 Task: Create Card Sales Call Scheduling in Board Data Analysis to Workspace Content Marketing. Create Card Compliance Review in Board IT Infrastructure Management to Workspace Content Marketing. Create Card Sales Call Preparation in Board Social Media Community Building and Engagement to Workspace Content Marketing
Action: Mouse moved to (91, 326)
Screenshot: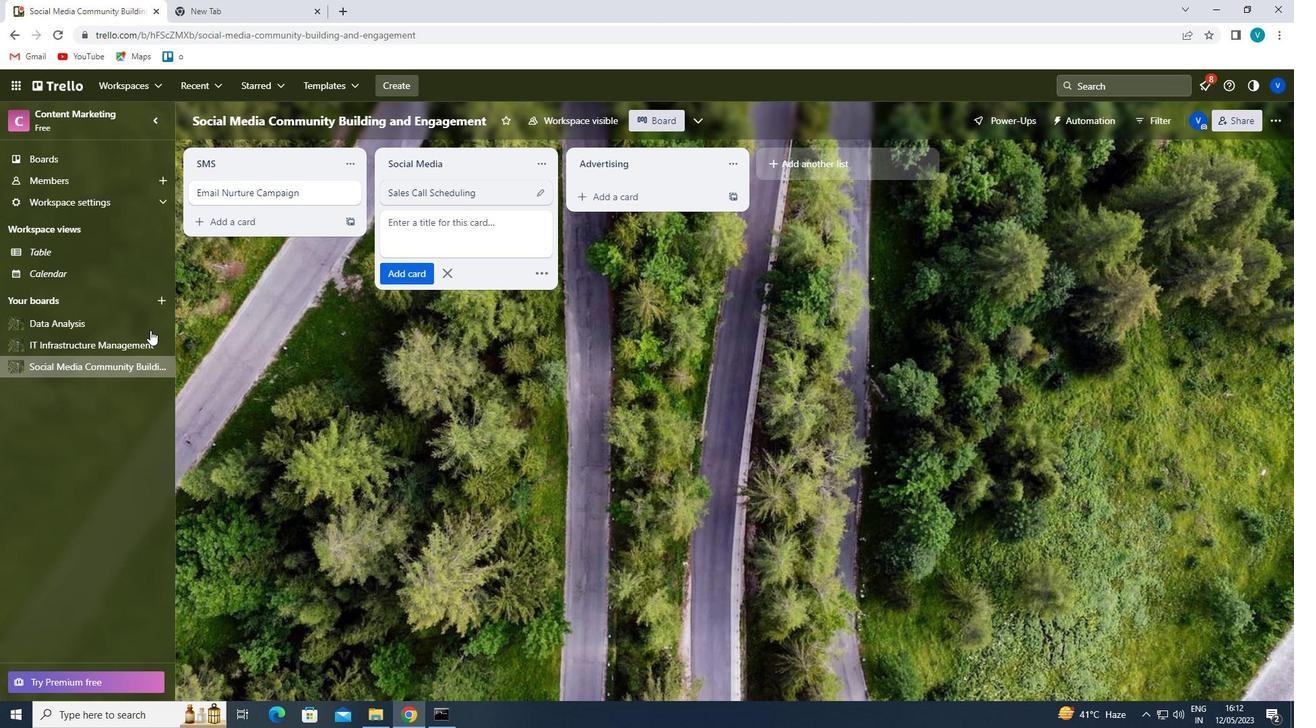 
Action: Mouse pressed left at (91, 326)
Screenshot: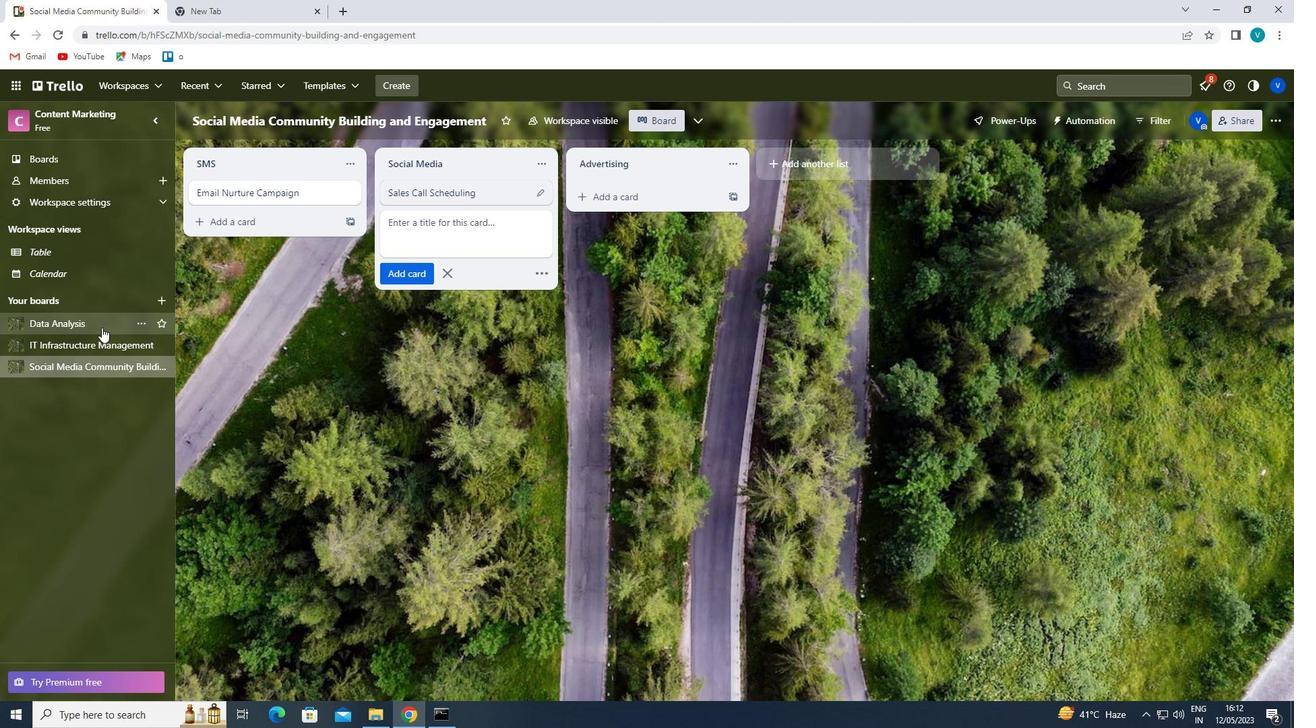 
Action: Mouse moved to (613, 188)
Screenshot: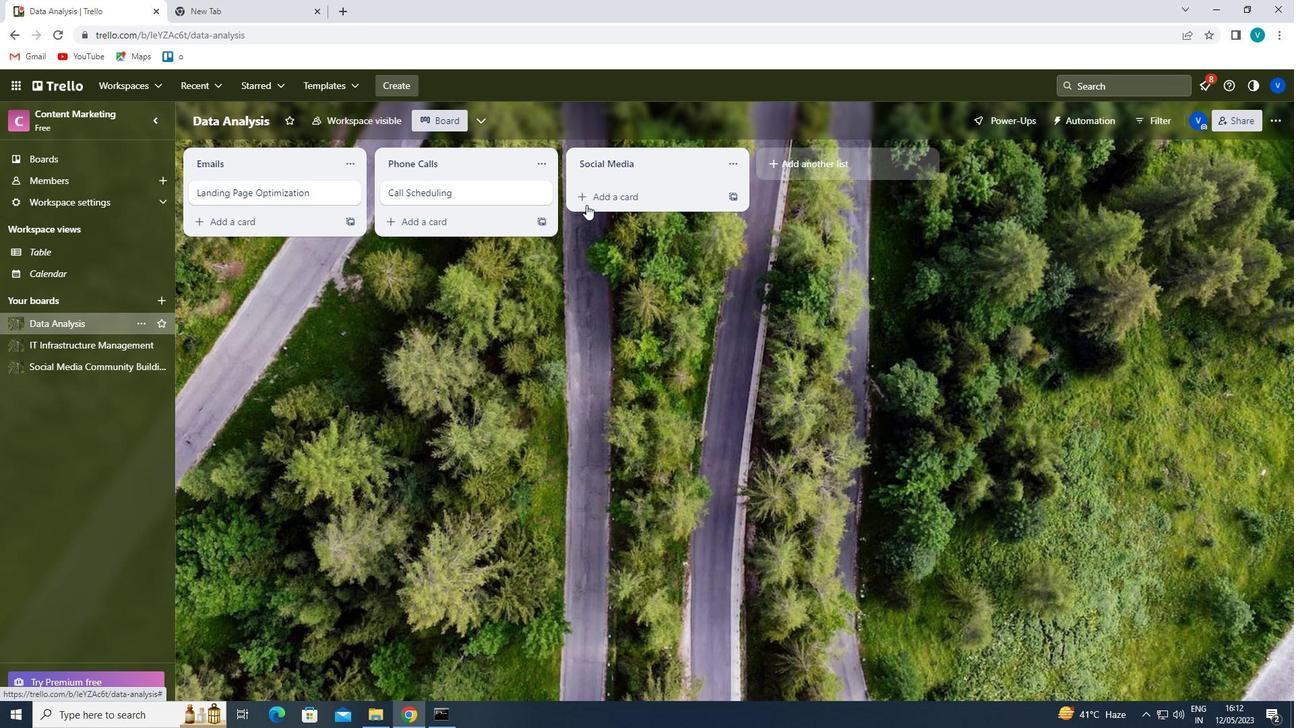 
Action: Mouse pressed left at (613, 188)
Screenshot: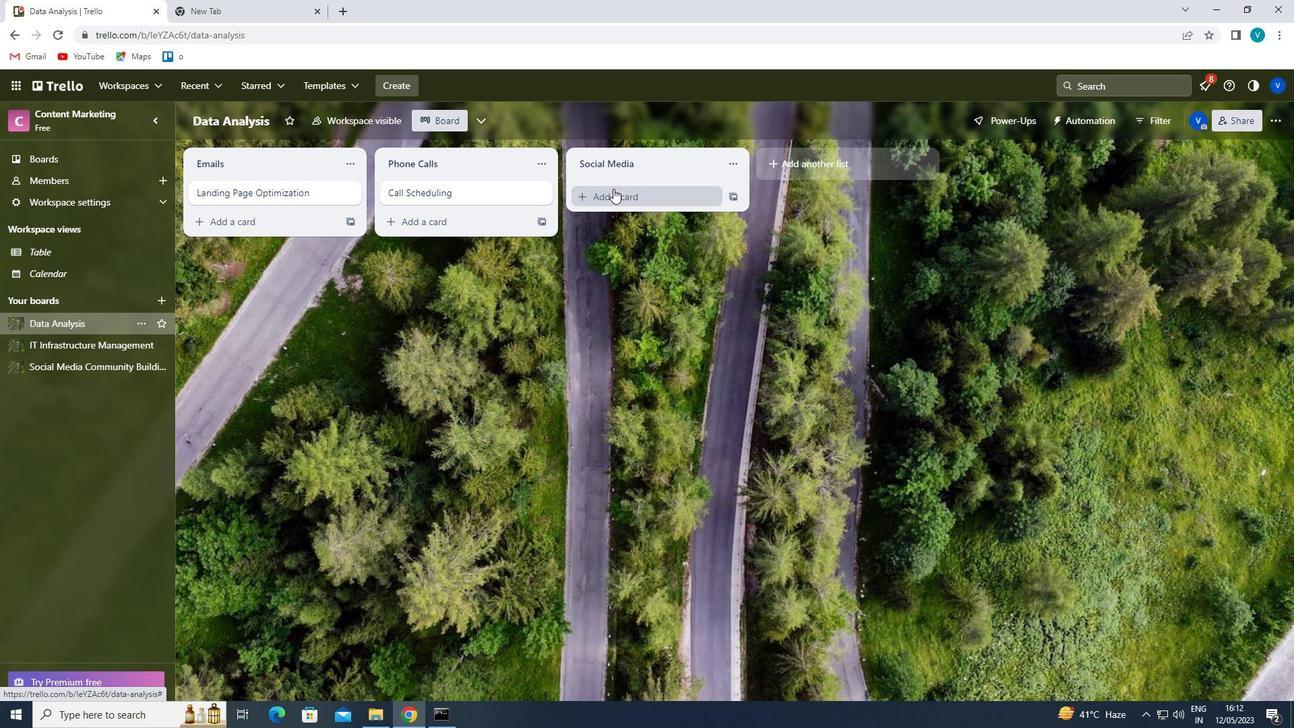 
Action: Key pressed <Key.shift>SALES<Key.space><Key.shift>CALL<Key.space><Key.shift>SCHEDULING<Key.enter>
Screenshot: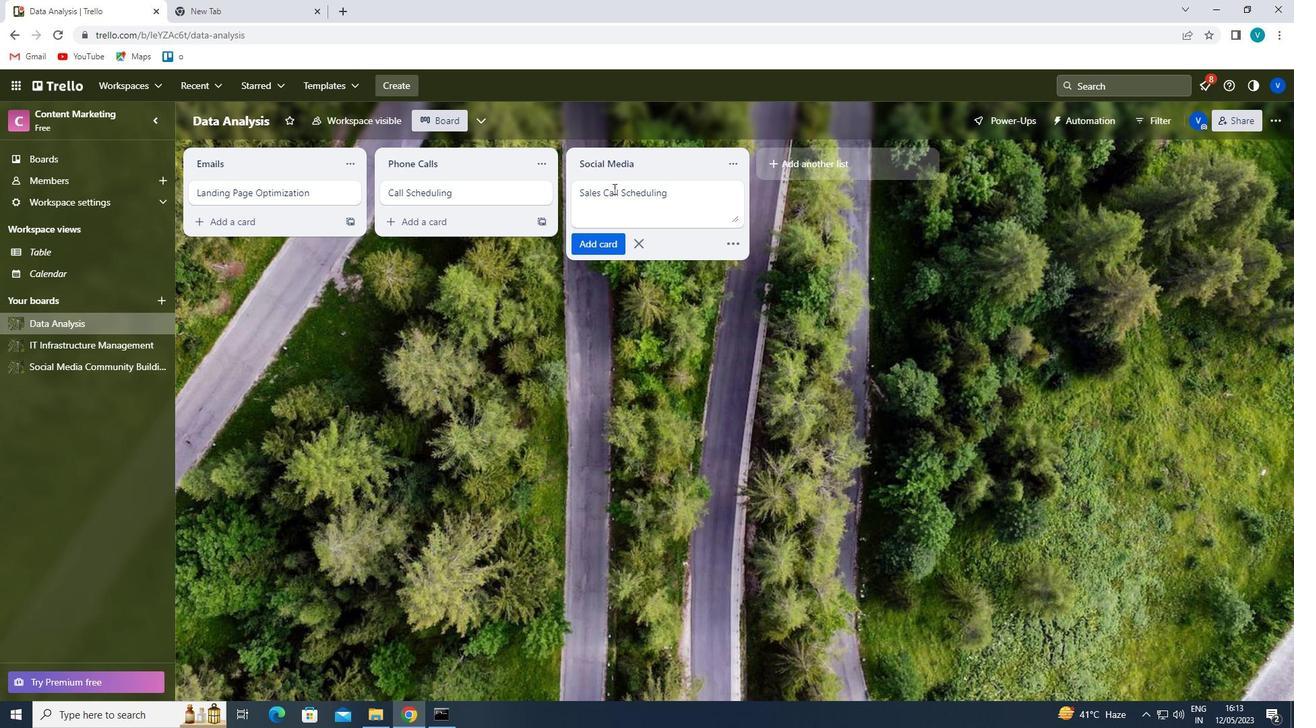 
Action: Mouse moved to (80, 345)
Screenshot: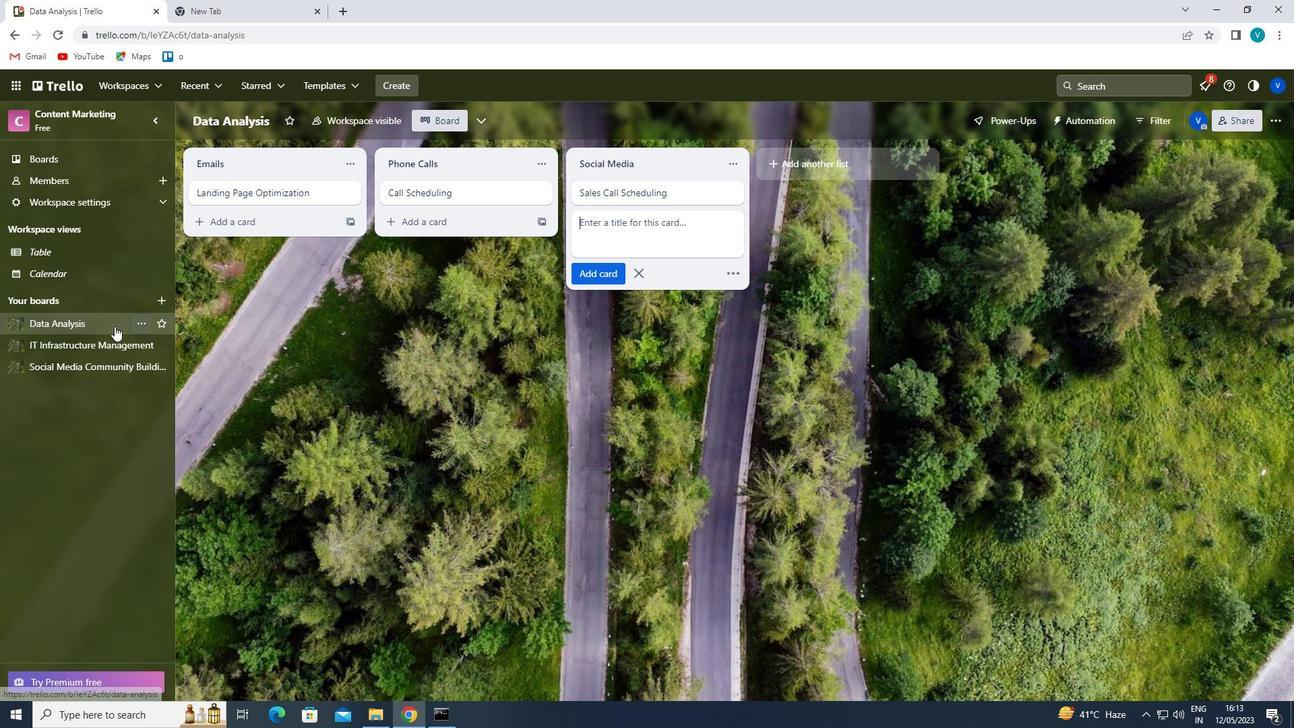 
Action: Mouse pressed left at (80, 345)
Screenshot: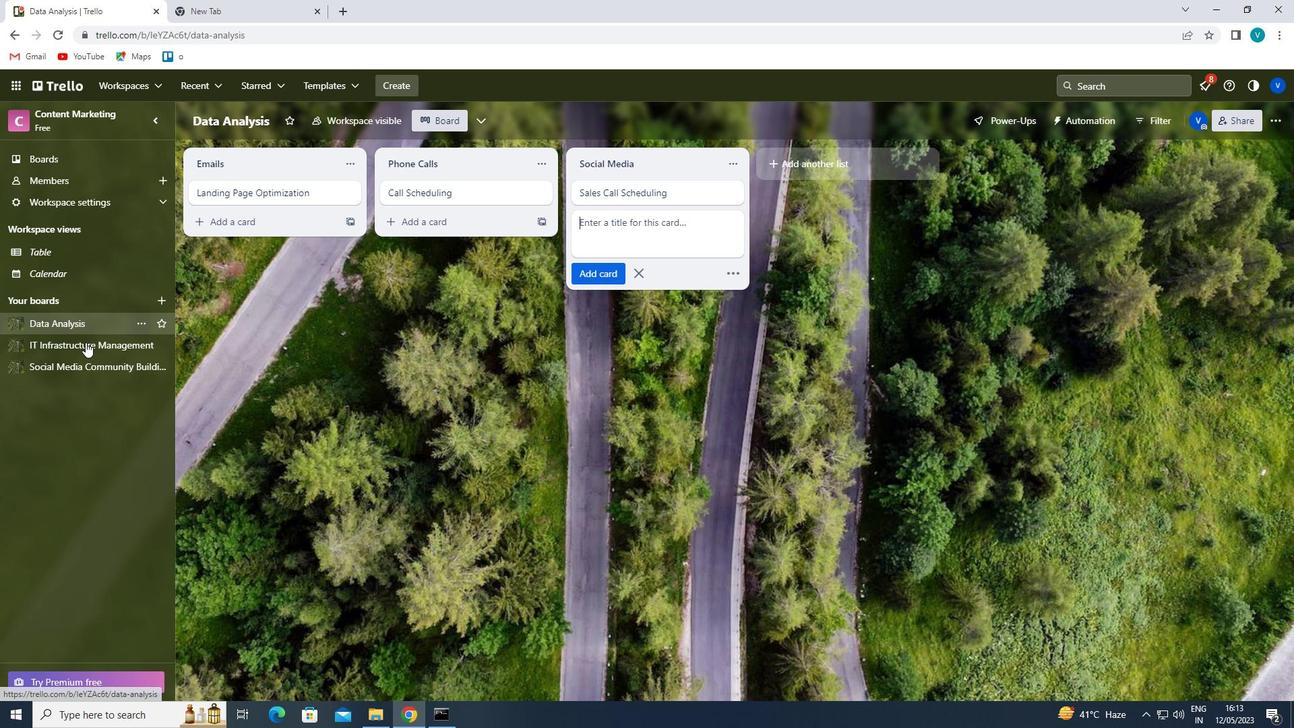 
Action: Mouse moved to (613, 201)
Screenshot: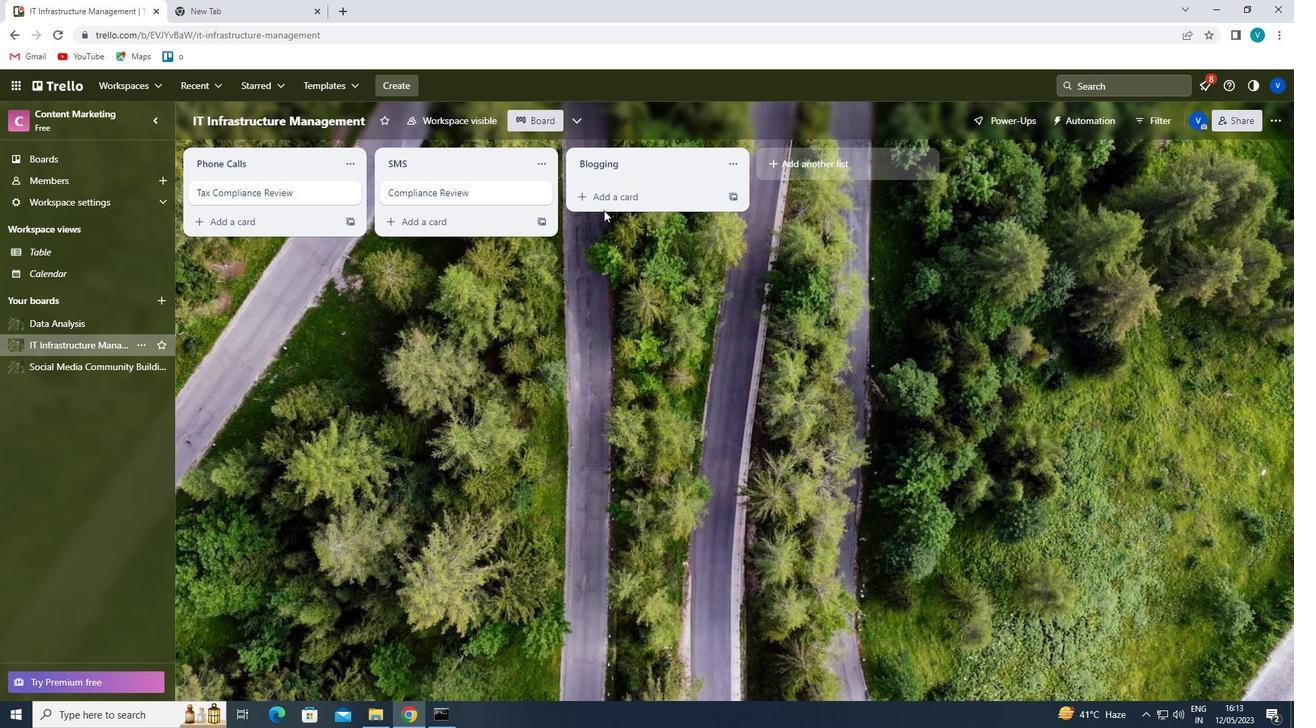 
Action: Mouse pressed left at (613, 201)
Screenshot: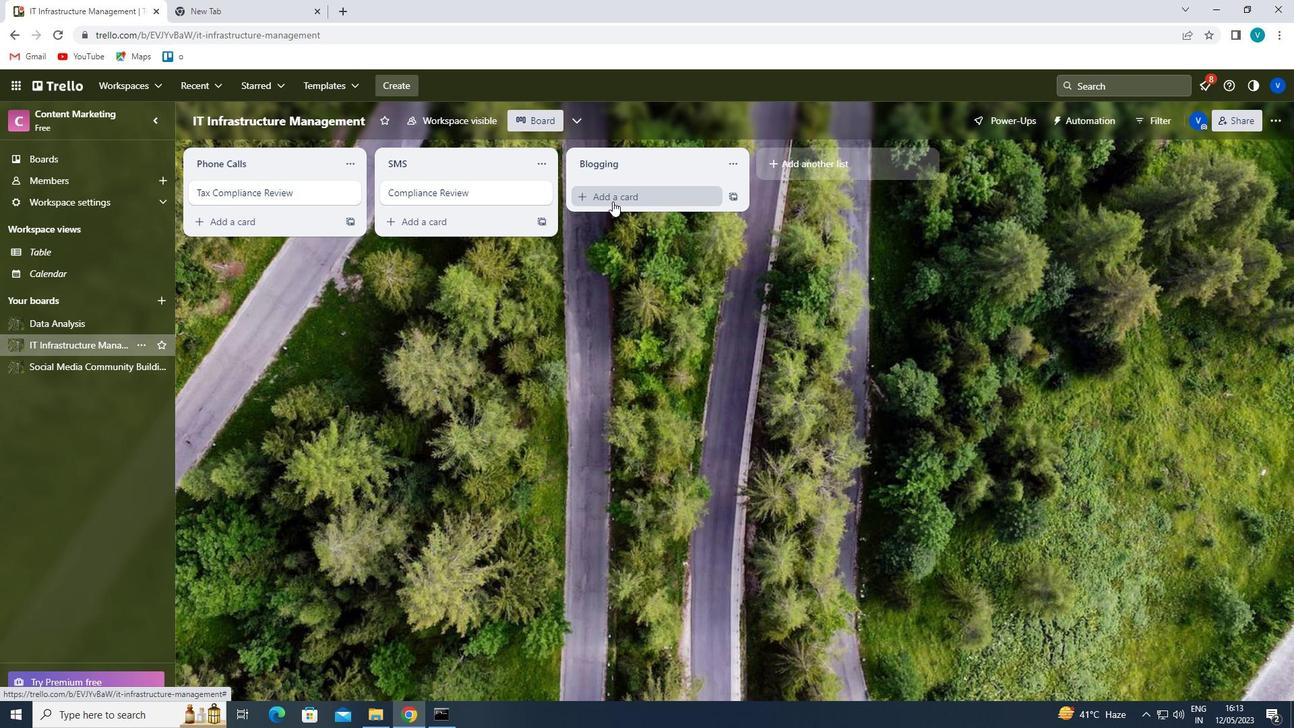 
Action: Key pressed <Key.shift>COMPLIANCE<Key.space><Key.shift>REVIEW<Key.enter>
Screenshot: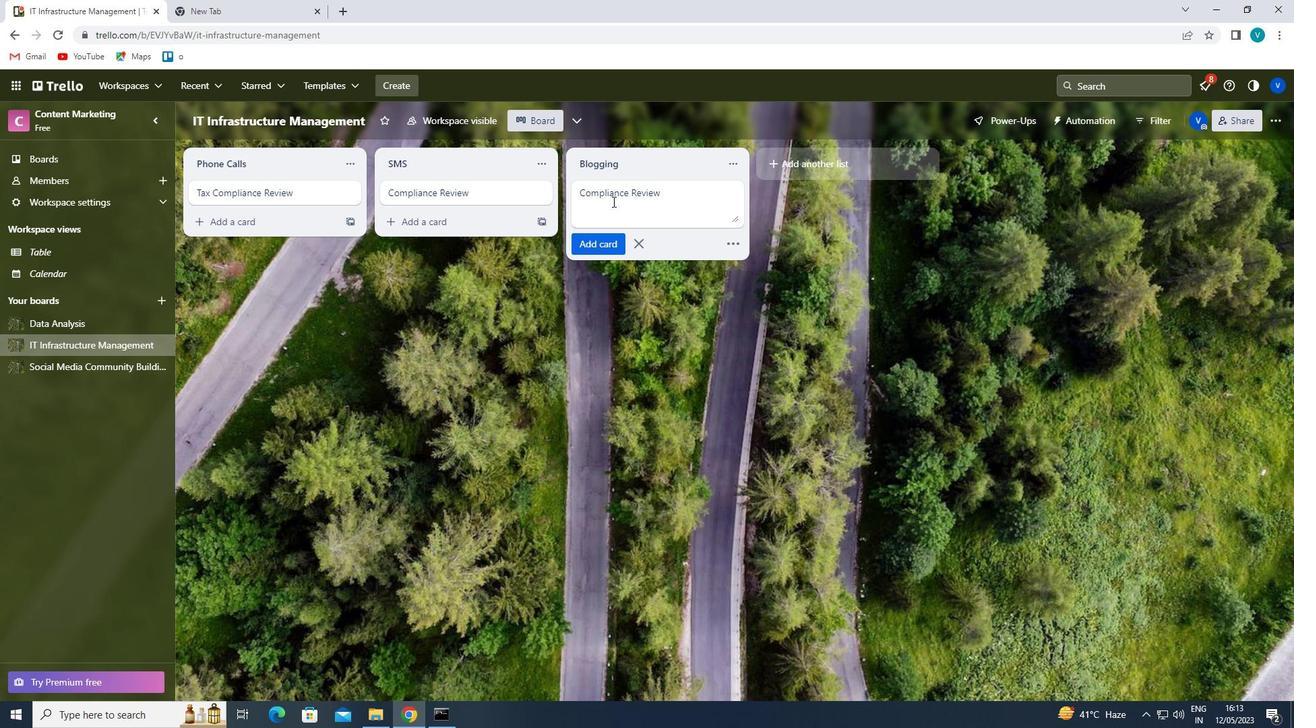 
Action: Mouse moved to (86, 370)
Screenshot: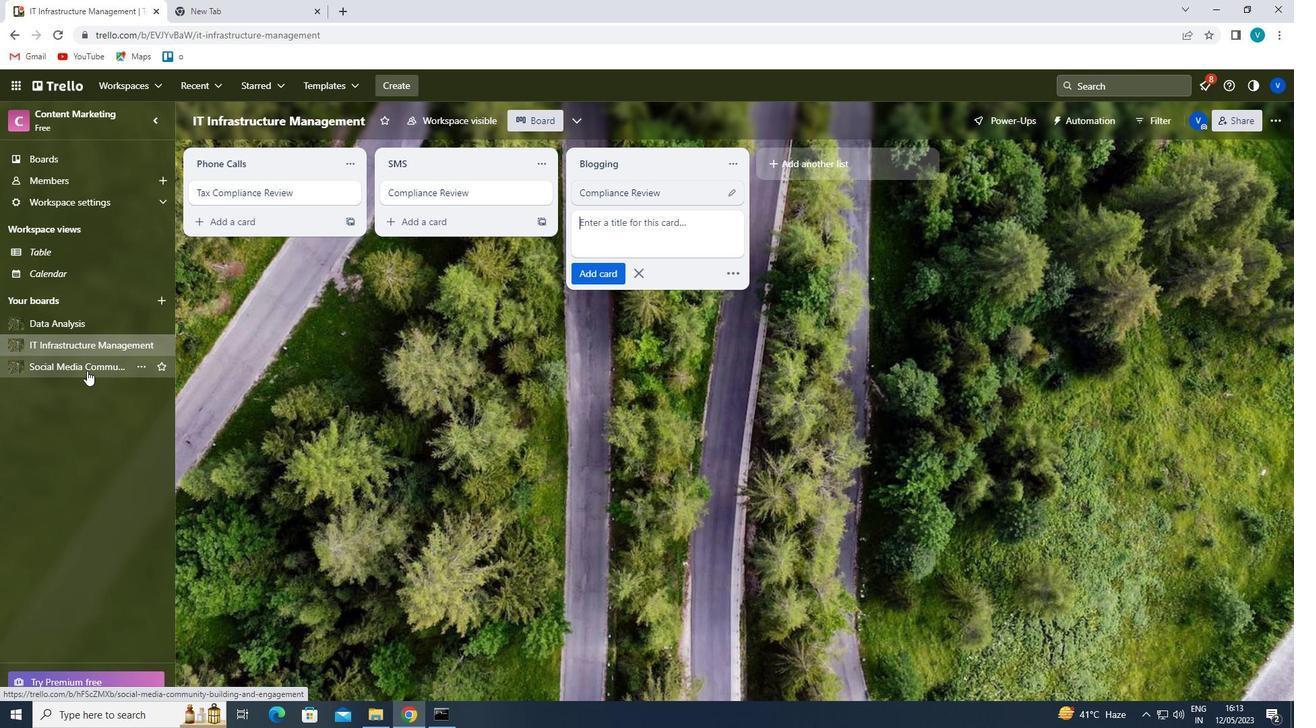 
Action: Mouse pressed left at (86, 370)
Screenshot: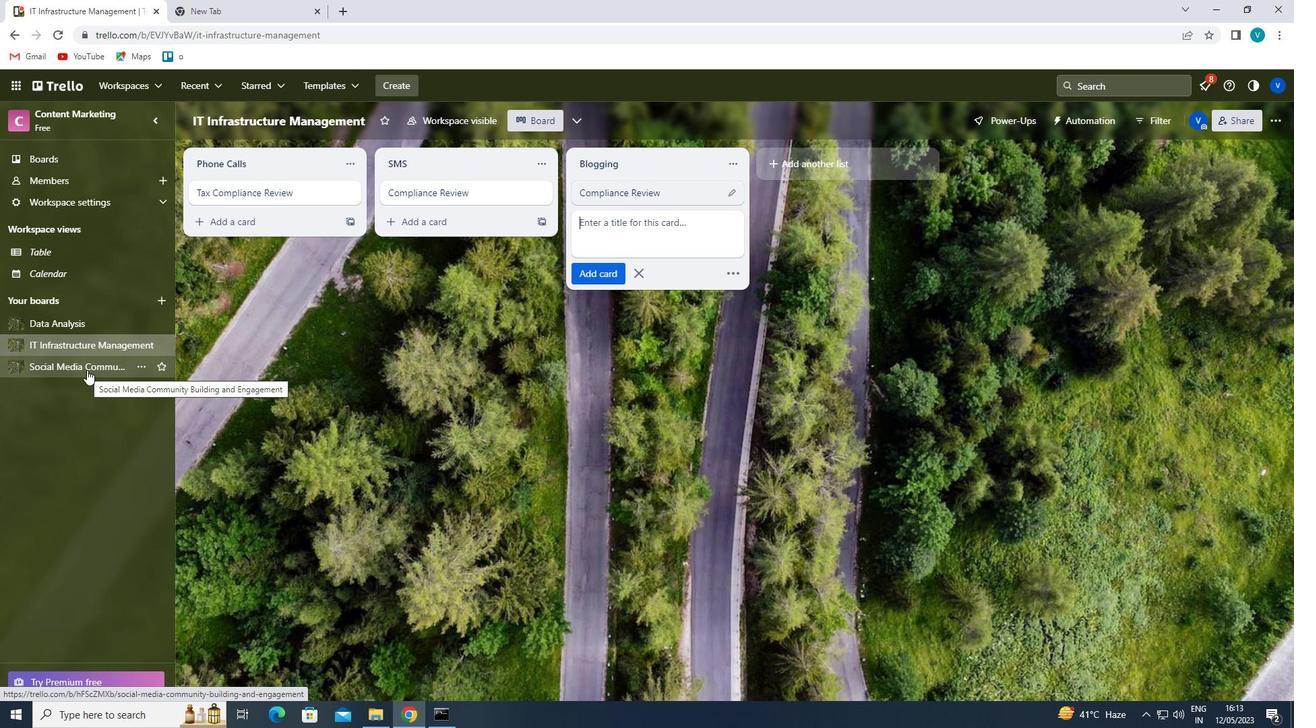 
Action: Mouse moved to (637, 192)
Screenshot: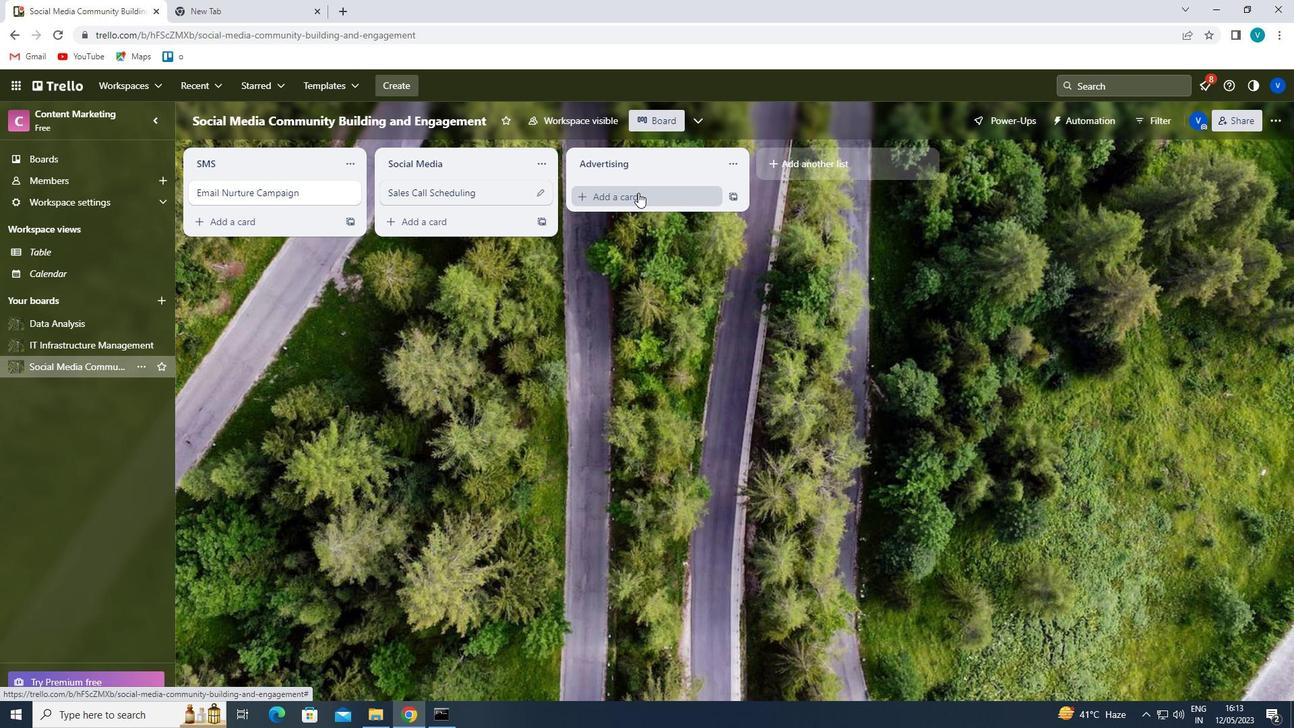 
Action: Mouse pressed left at (637, 192)
Screenshot: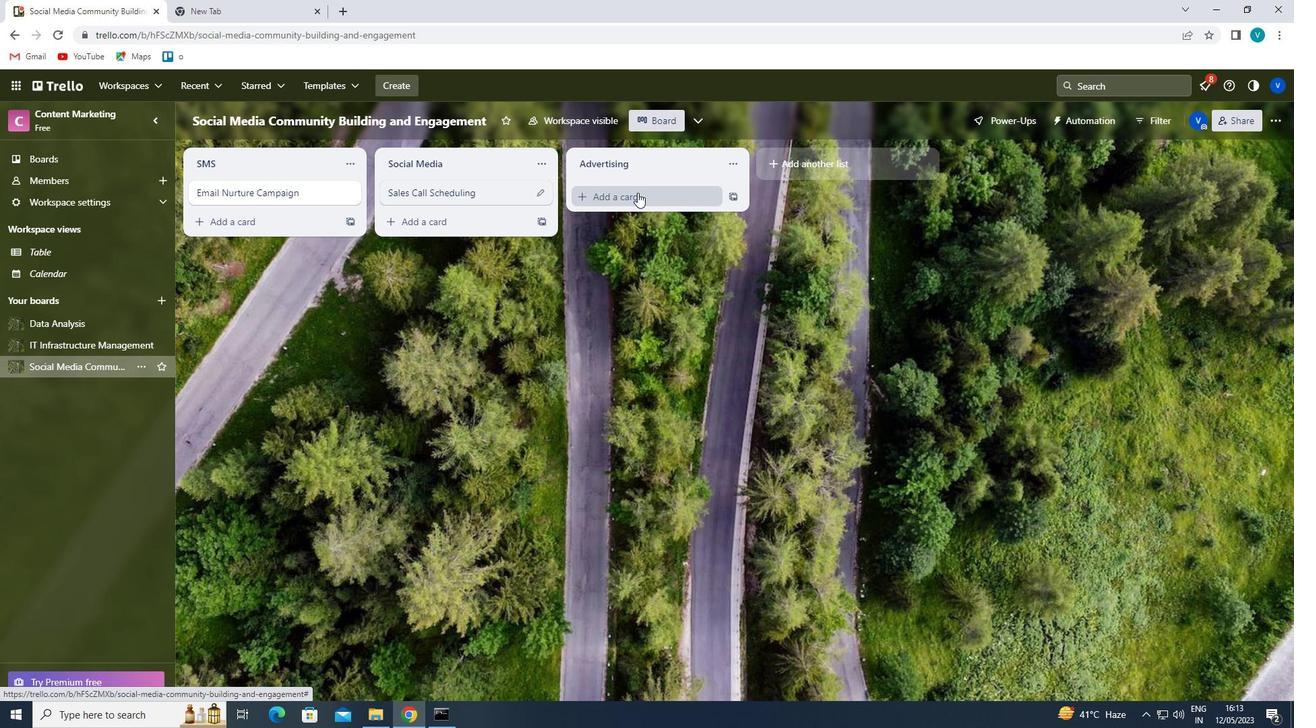 
Action: Key pressed <Key.shift>SALES<Key.space><Key.shift>CALL<Key.space><Key.shift>PREPRATION
Screenshot: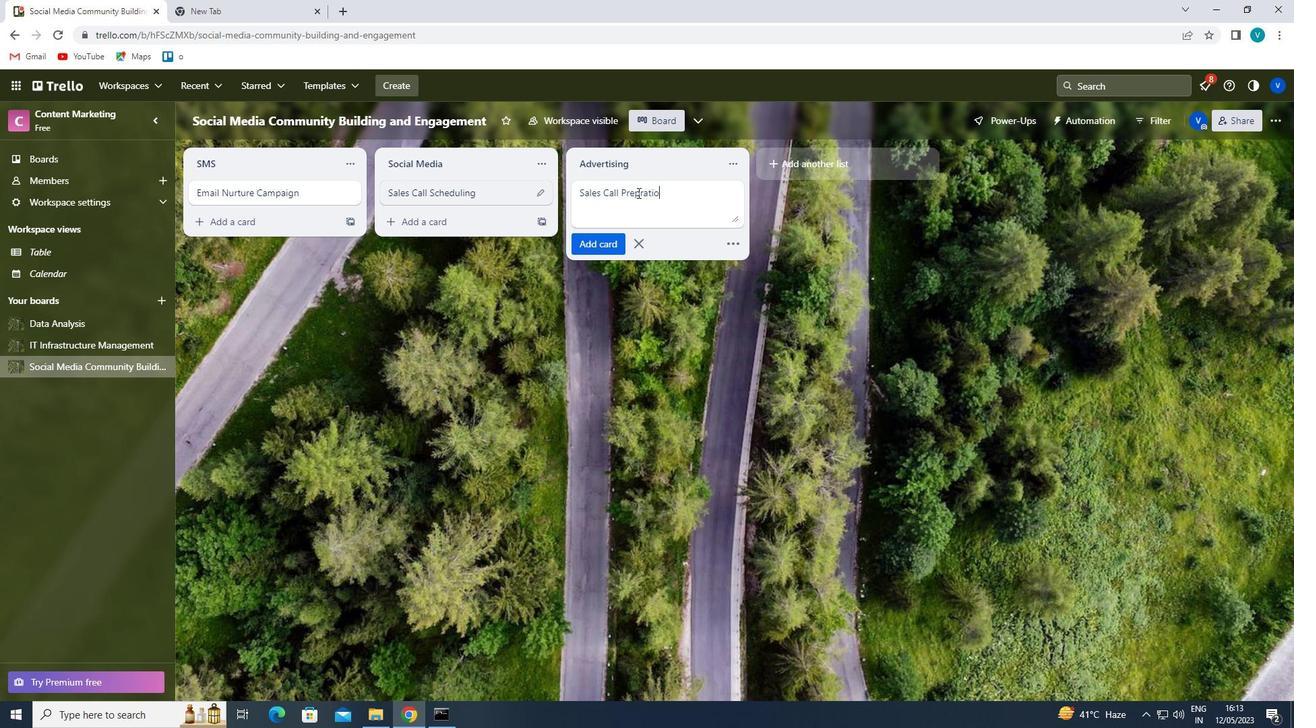 
Action: Mouse moved to (640, 191)
Screenshot: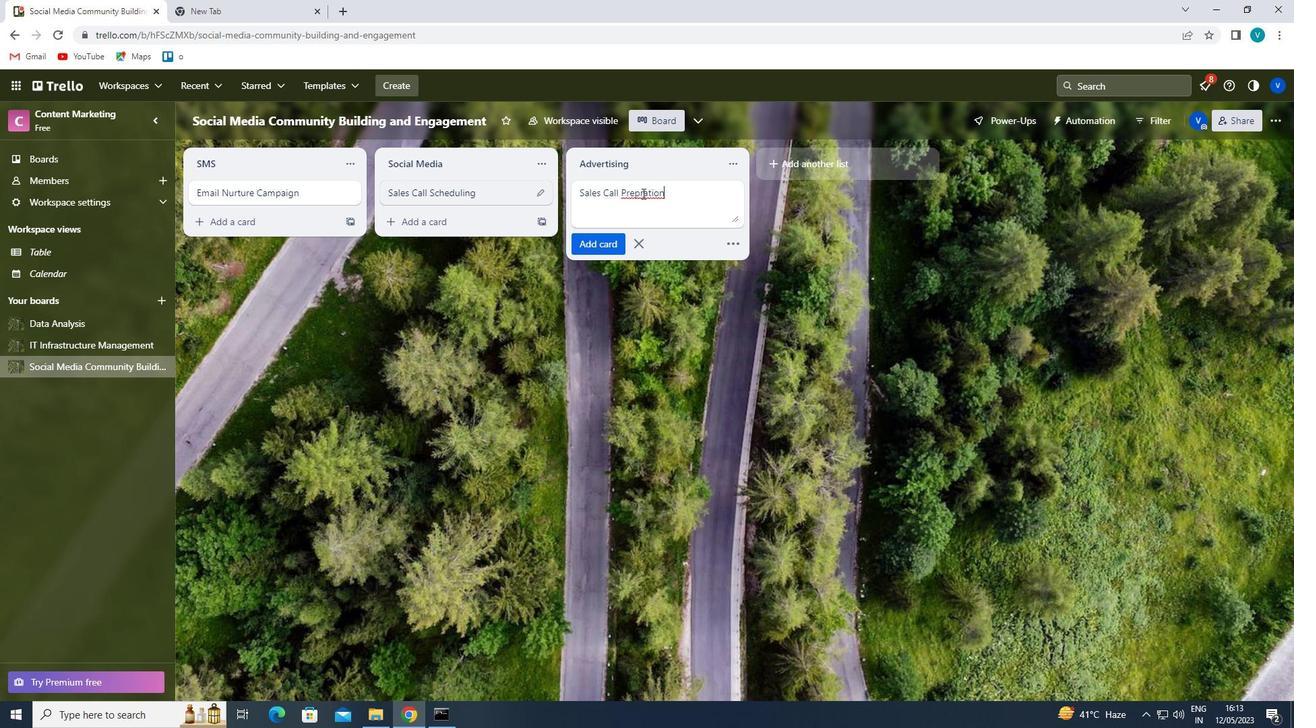 
Action: Mouse pressed left at (640, 191)
Screenshot: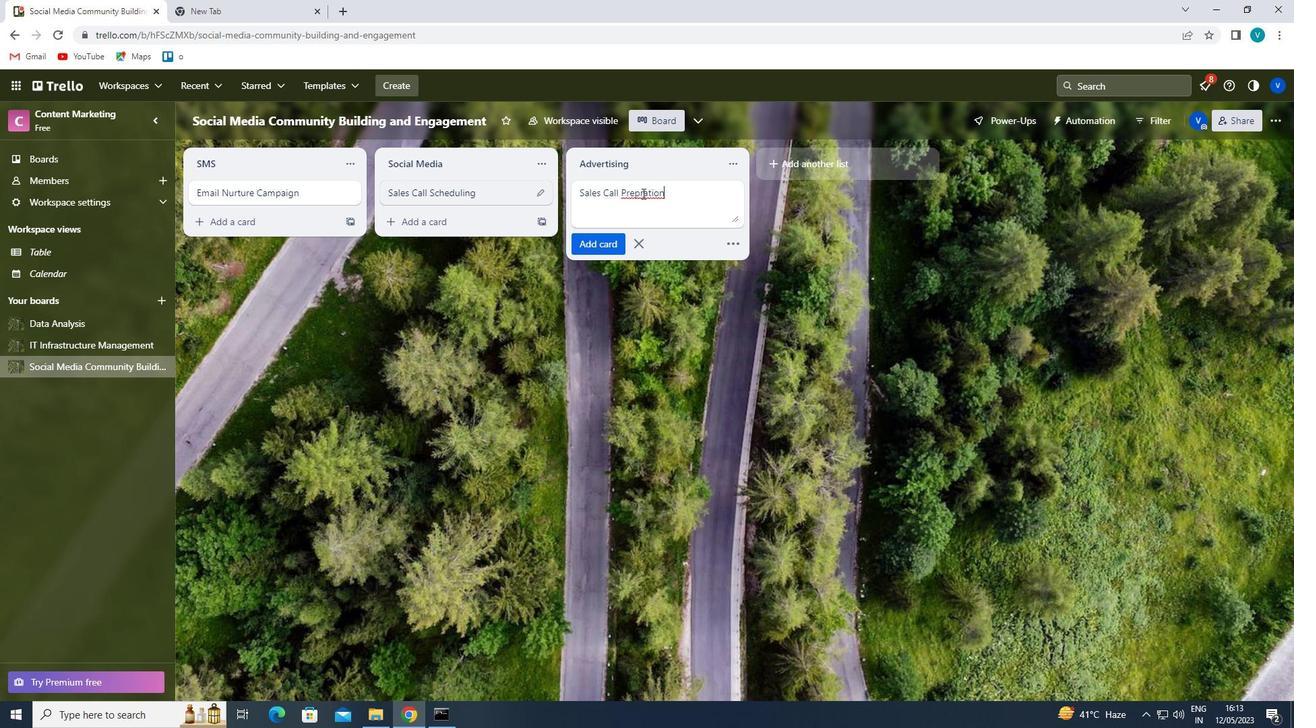 
Action: Mouse moved to (650, 258)
Screenshot: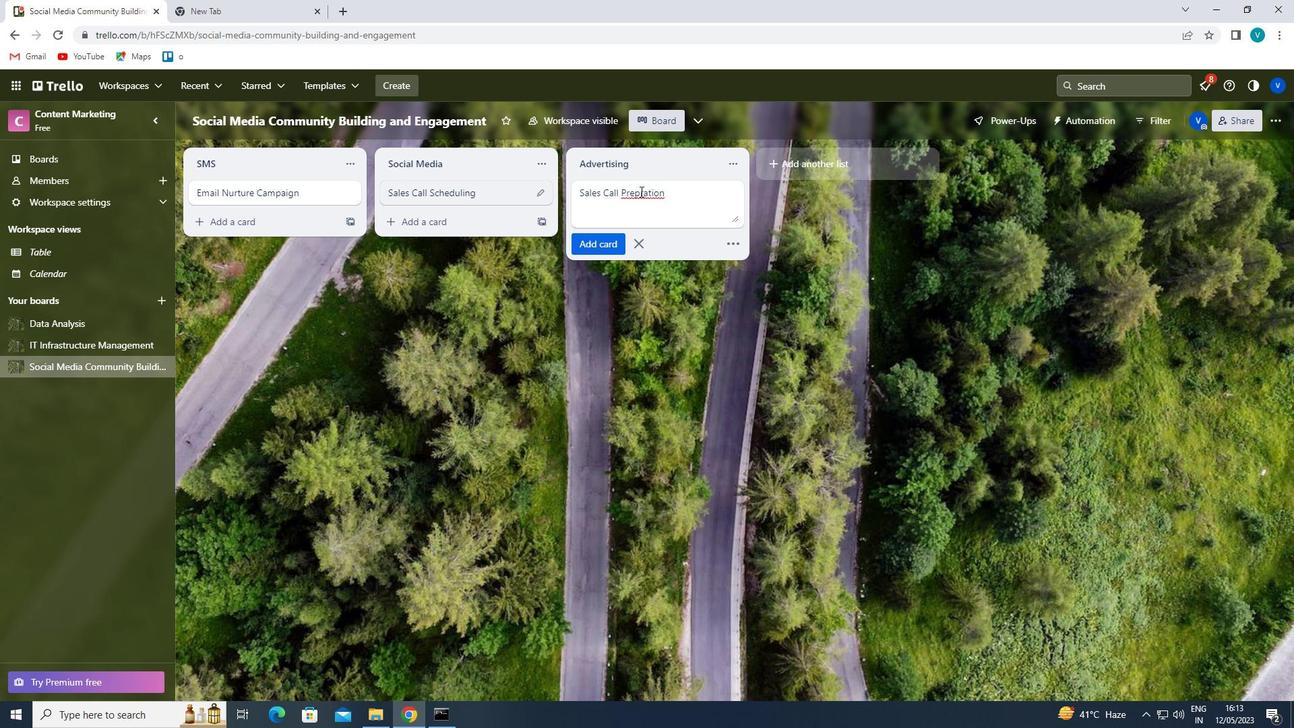 
Action: Key pressed A
Screenshot: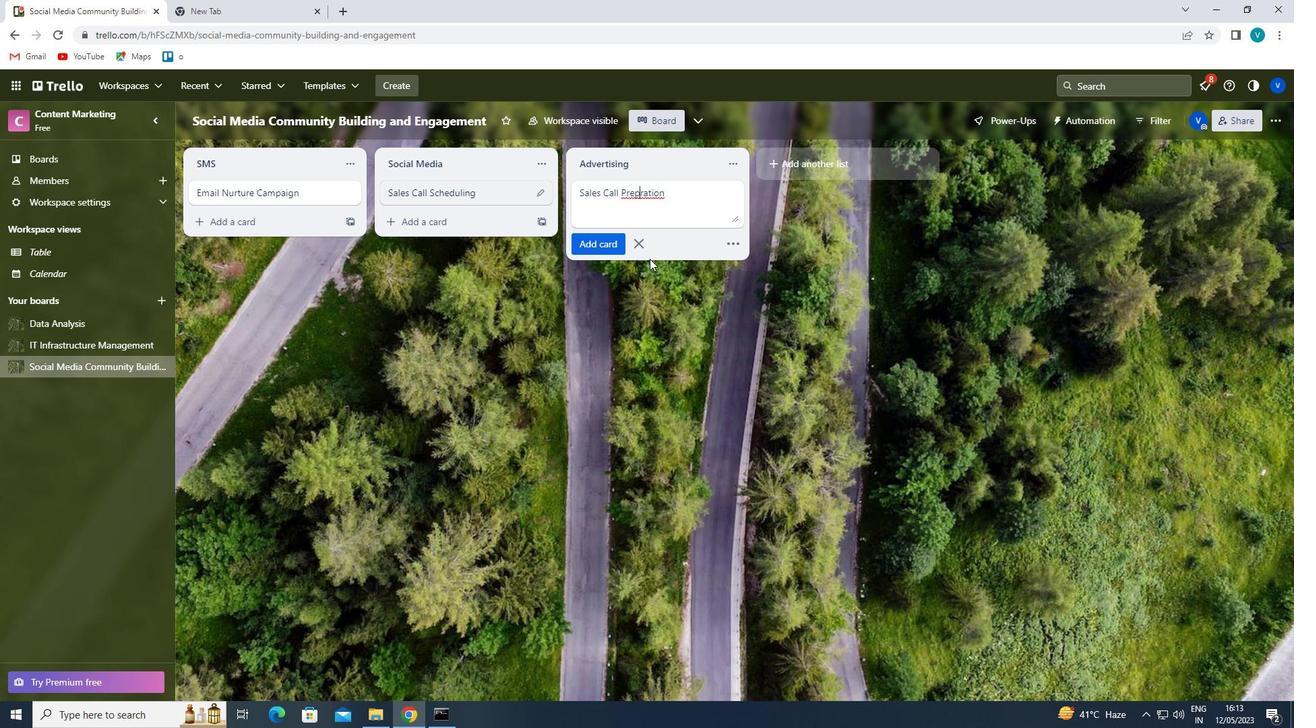
Action: Mouse moved to (656, 288)
Screenshot: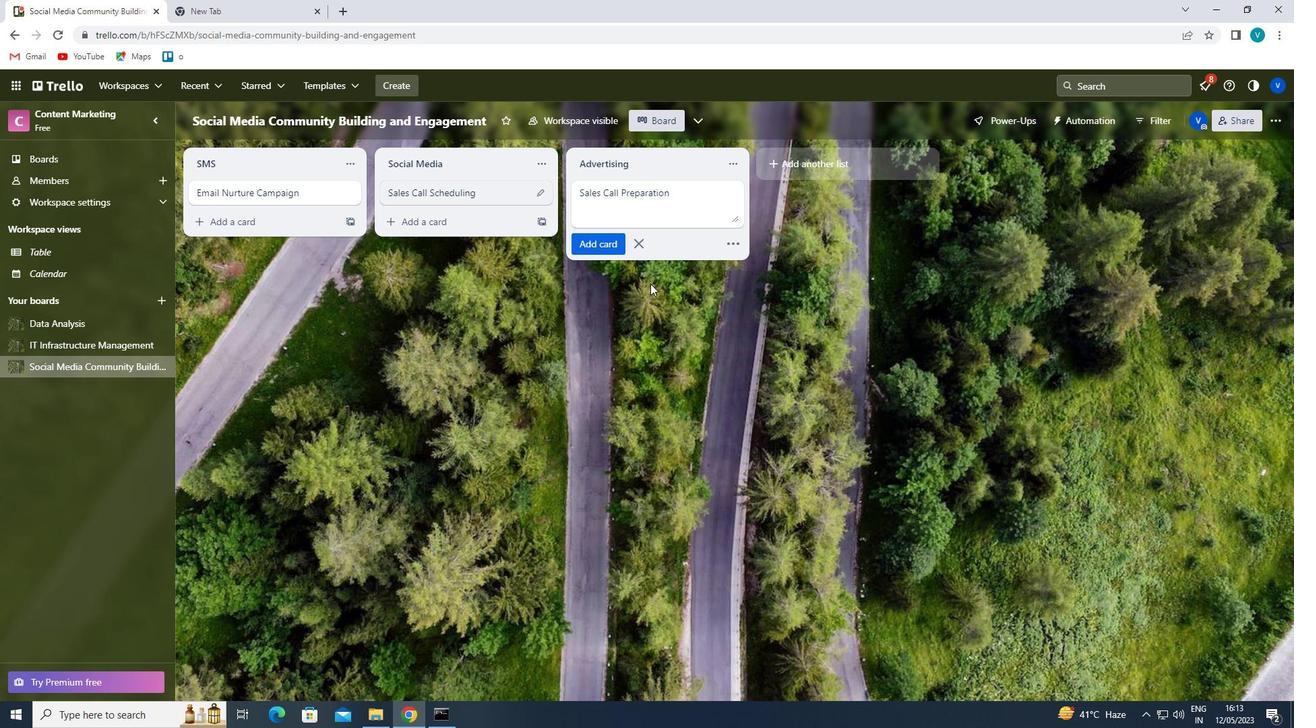 
Action: Key pressed <Key.enter>
Screenshot: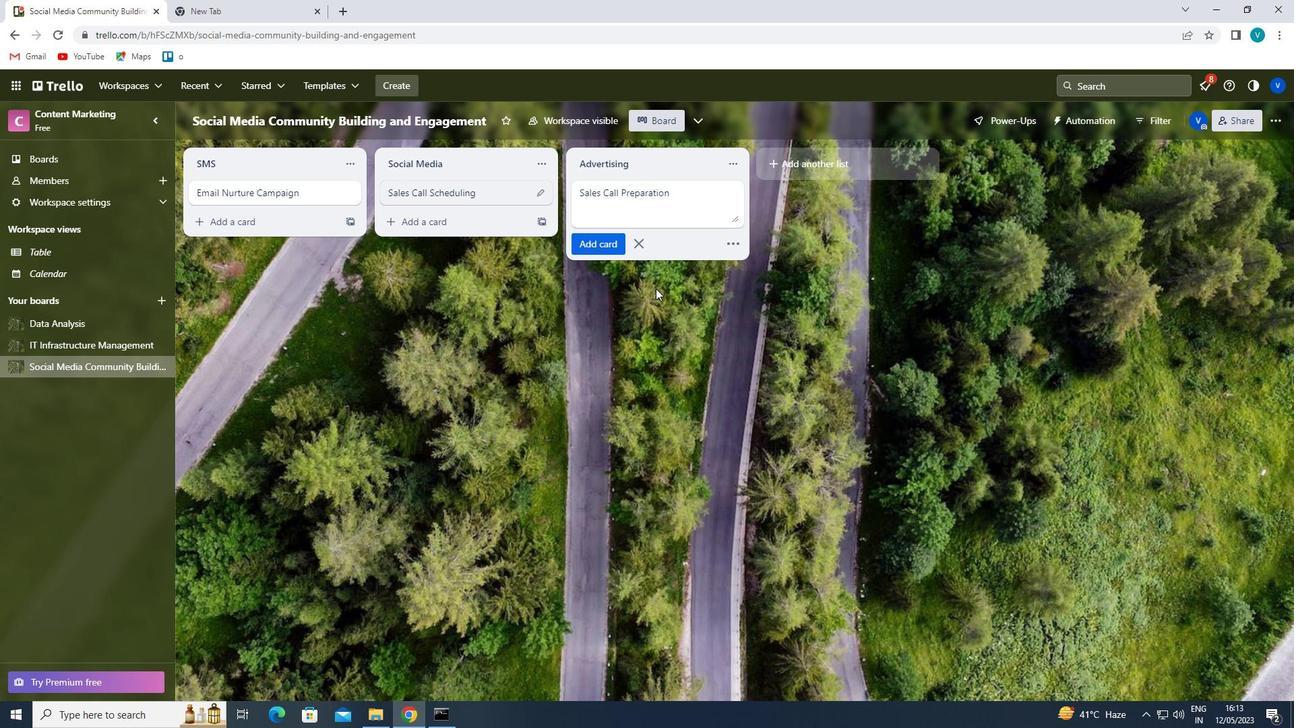 
